 Task: Add Megafood Organic Ginger B12 Energy Gummies to the cart.
Action: Mouse pressed left at (28, 82)
Screenshot: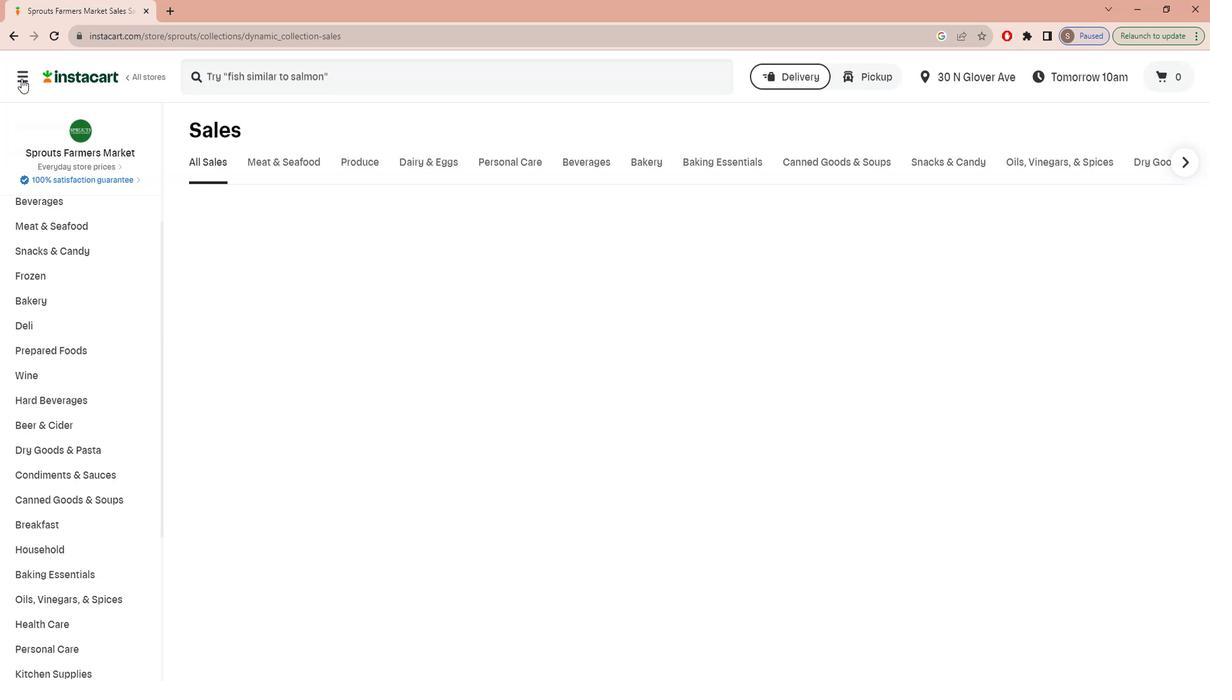 
Action: Mouse moved to (37, 166)
Screenshot: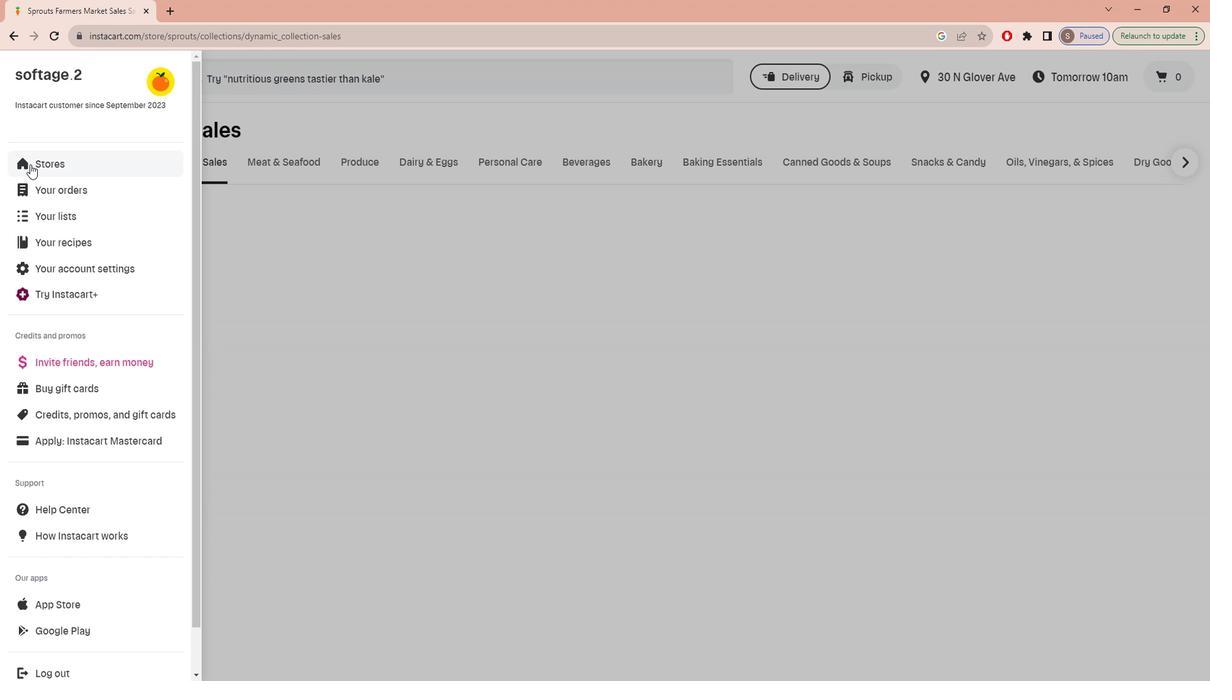 
Action: Mouse pressed left at (37, 166)
Screenshot: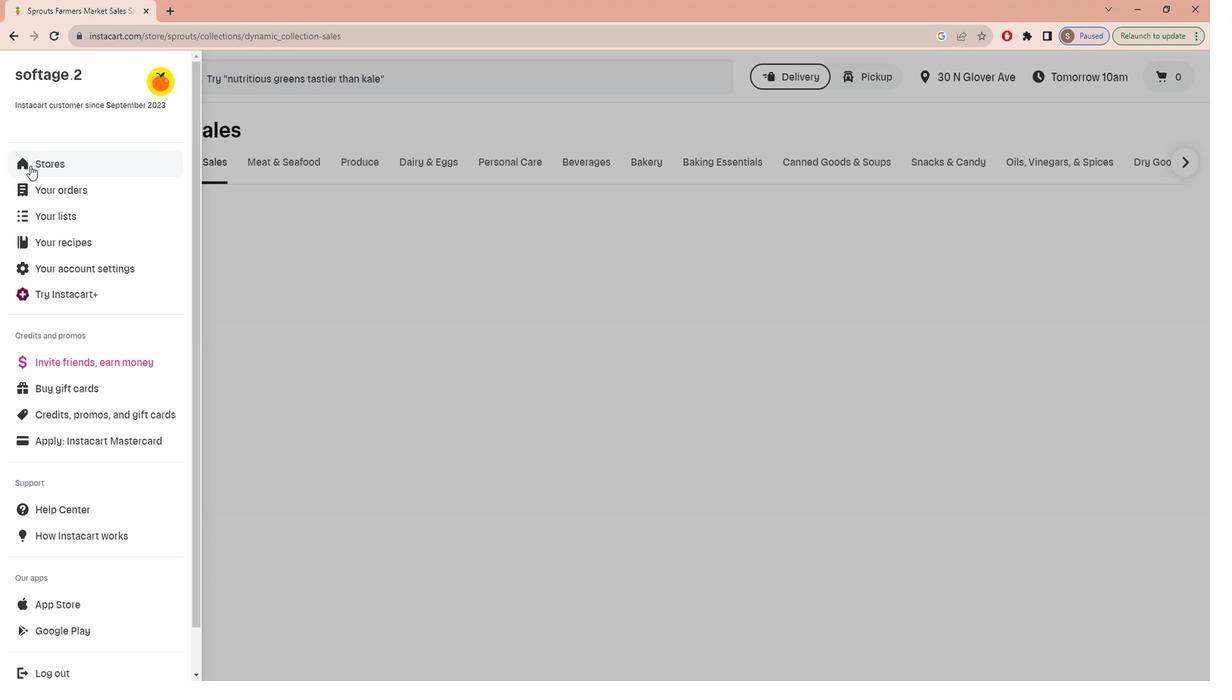 
Action: Mouse moved to (288, 139)
Screenshot: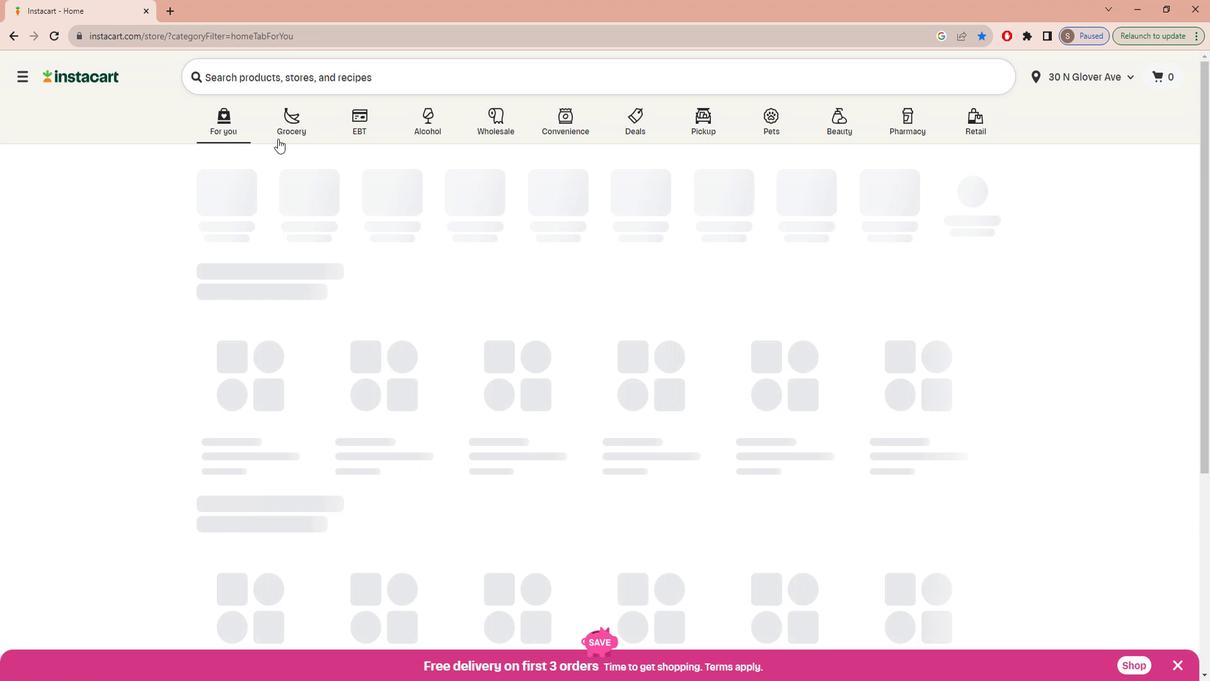 
Action: Mouse pressed left at (288, 139)
Screenshot: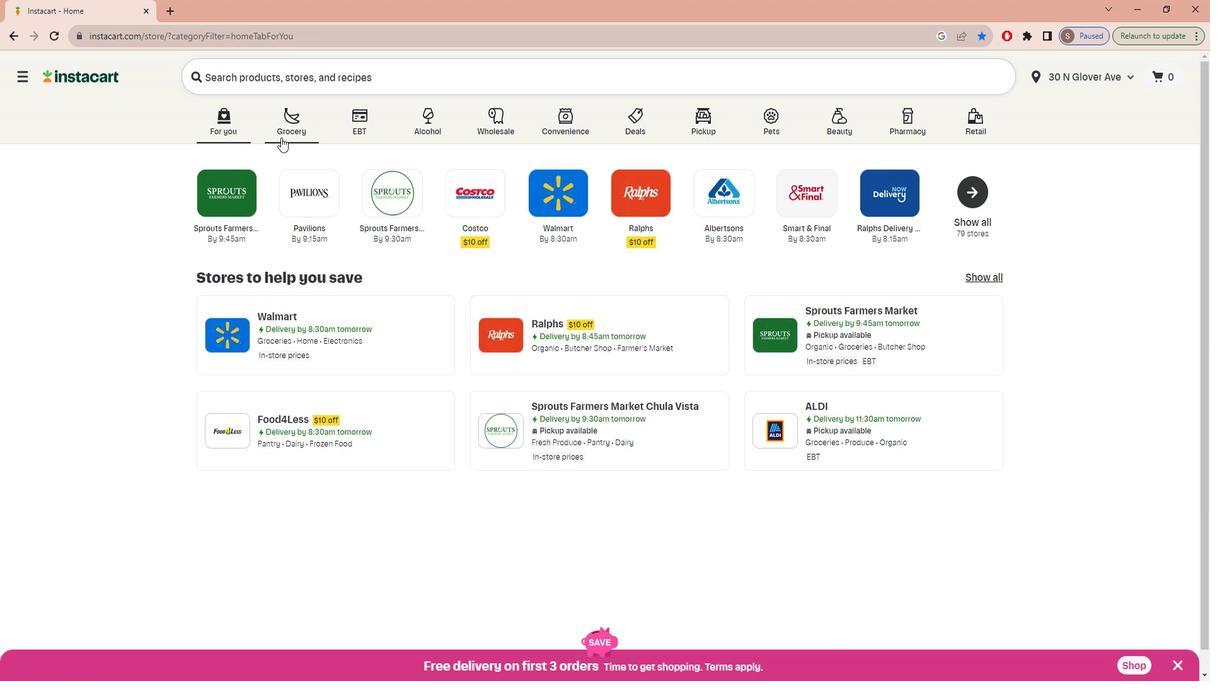 
Action: Mouse moved to (256, 362)
Screenshot: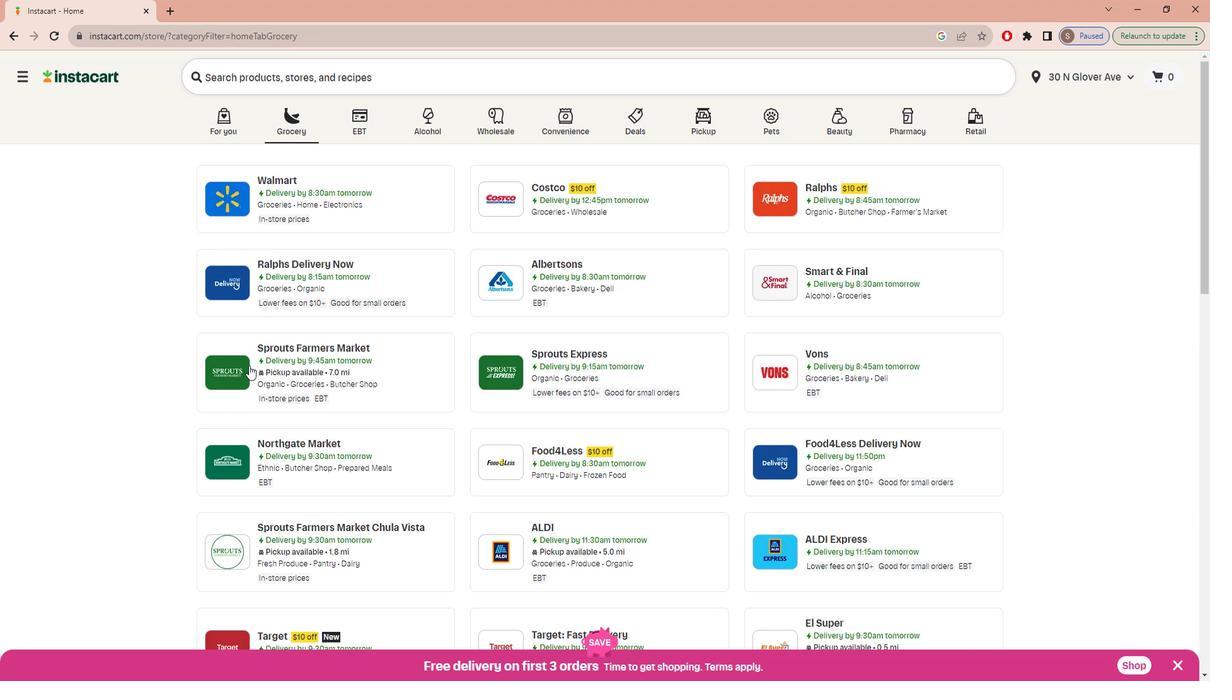 
Action: Mouse pressed left at (256, 362)
Screenshot: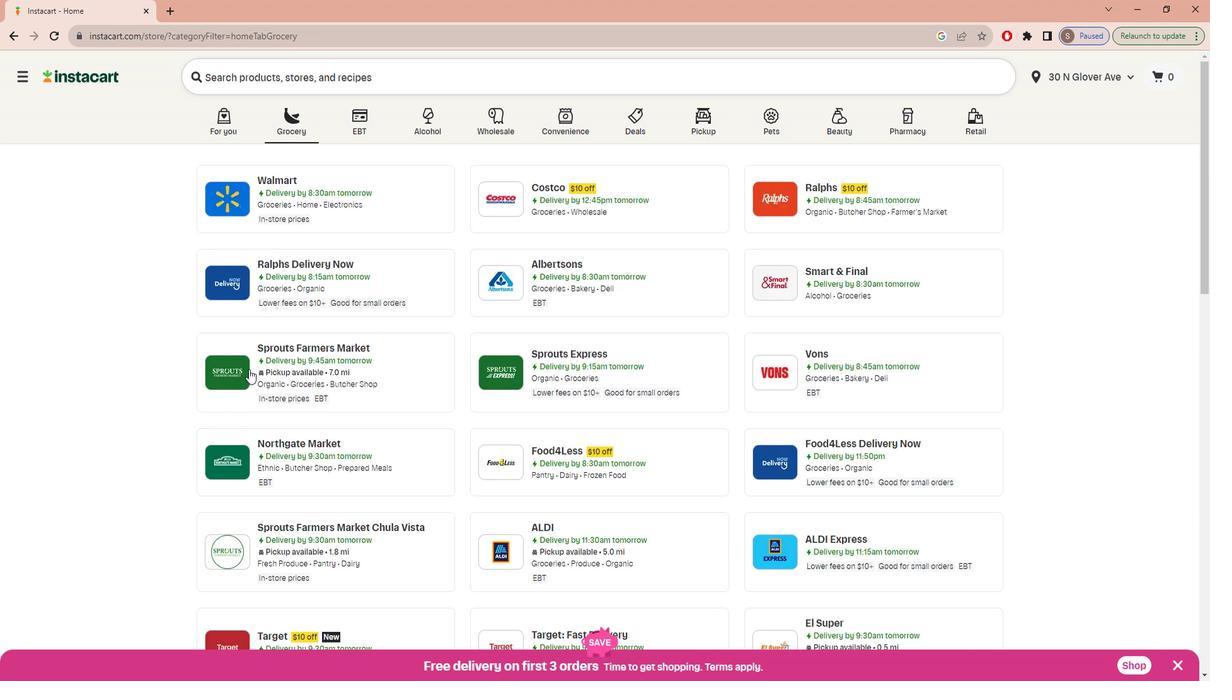
Action: Mouse moved to (116, 524)
Screenshot: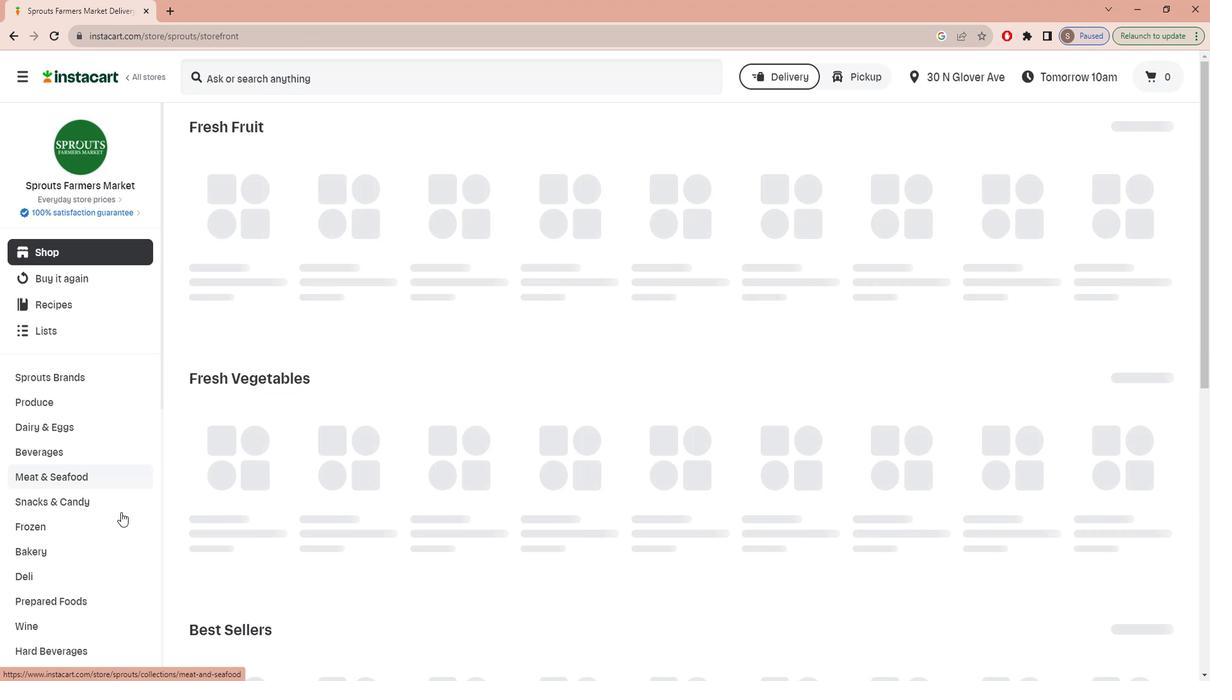 
Action: Mouse scrolled (116, 523) with delta (0, 0)
Screenshot: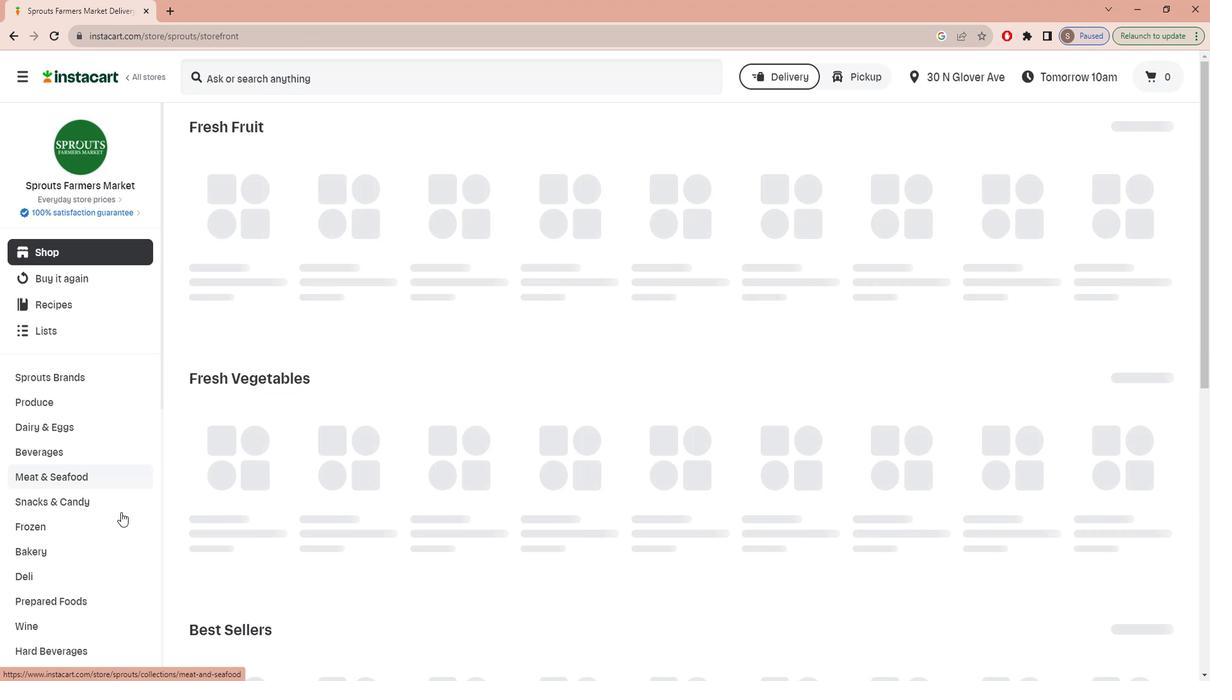 
Action: Mouse moved to (108, 536)
Screenshot: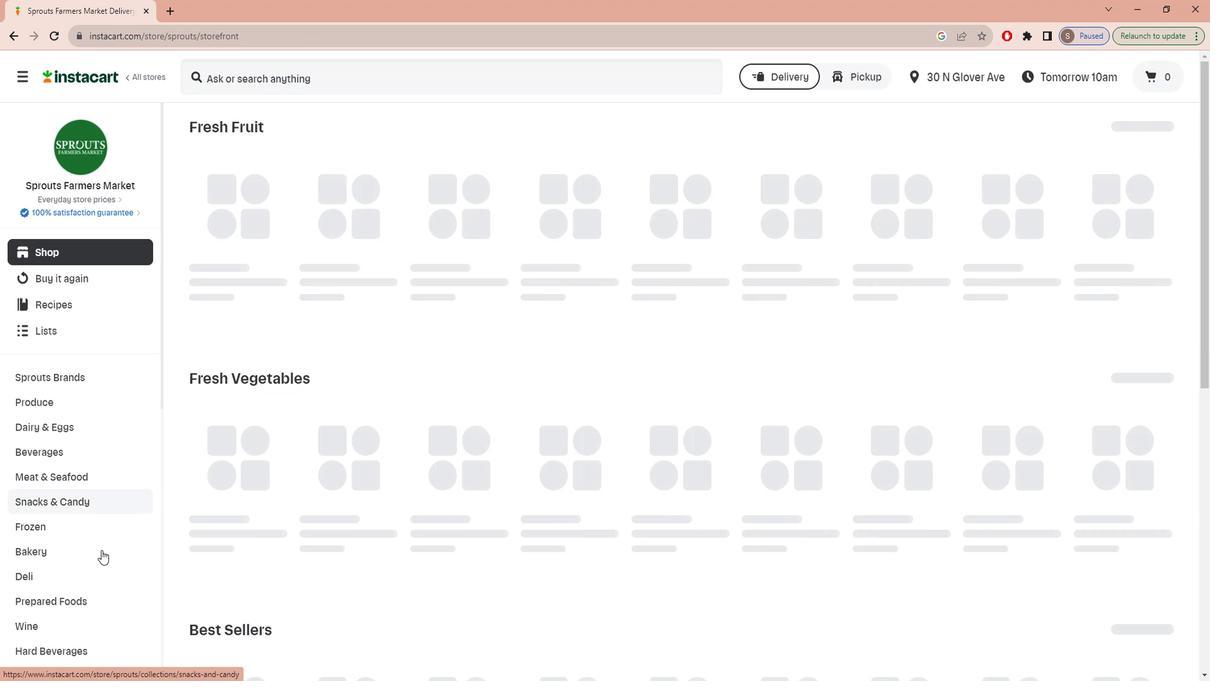 
Action: Mouse scrolled (108, 536) with delta (0, 0)
Screenshot: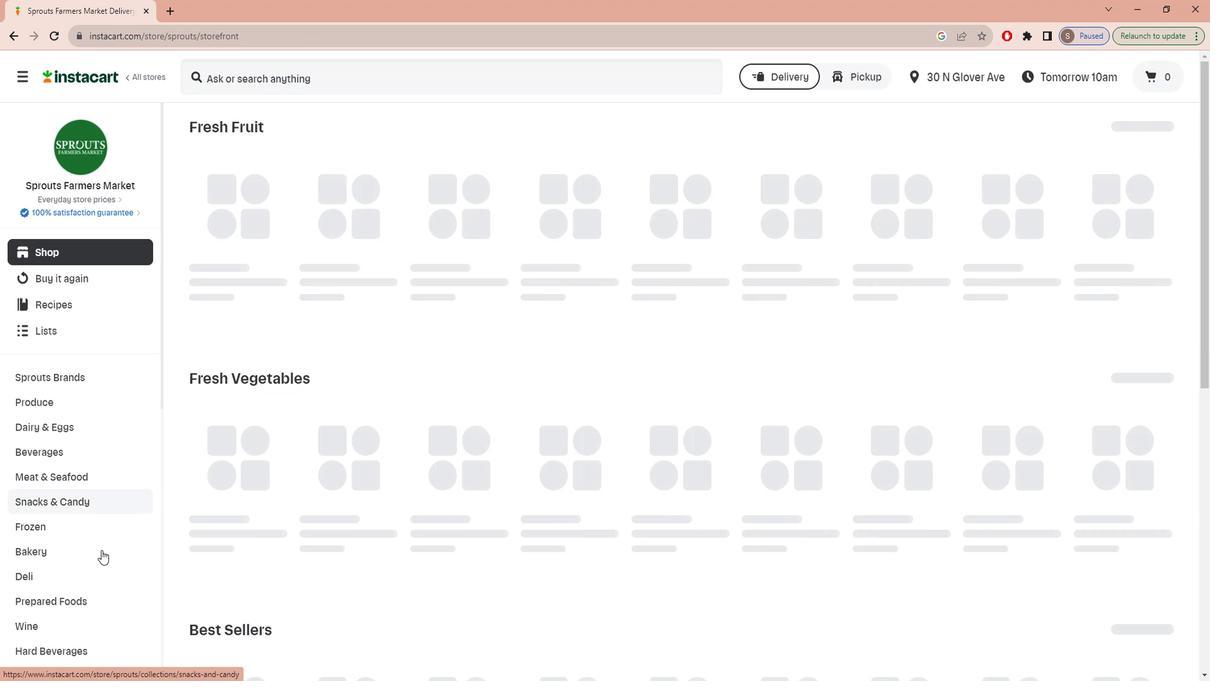 
Action: Mouse moved to (101, 548)
Screenshot: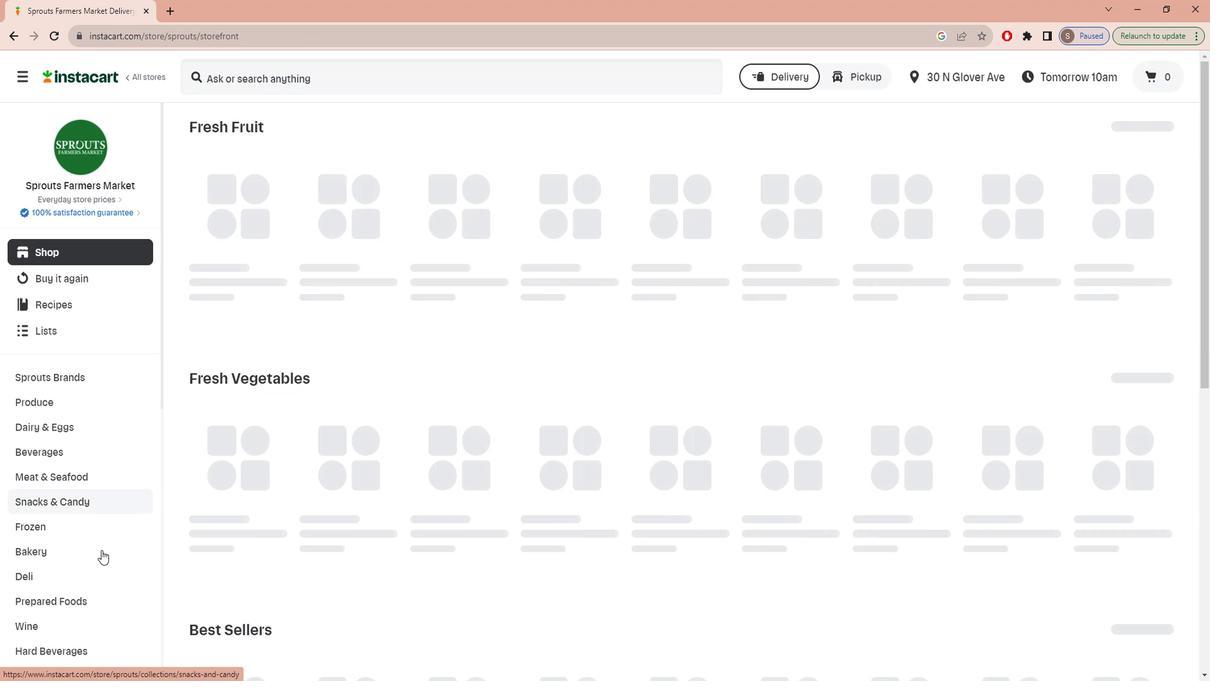
Action: Mouse scrolled (101, 548) with delta (0, 0)
Screenshot: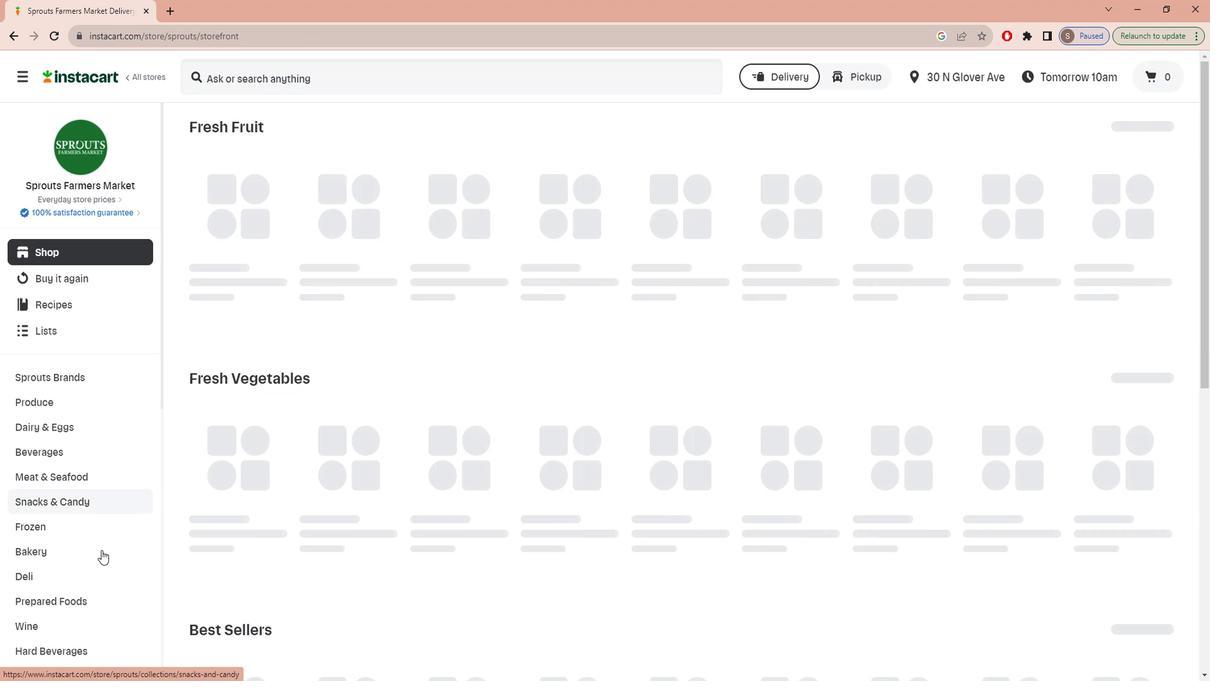 
Action: Mouse moved to (98, 555)
Screenshot: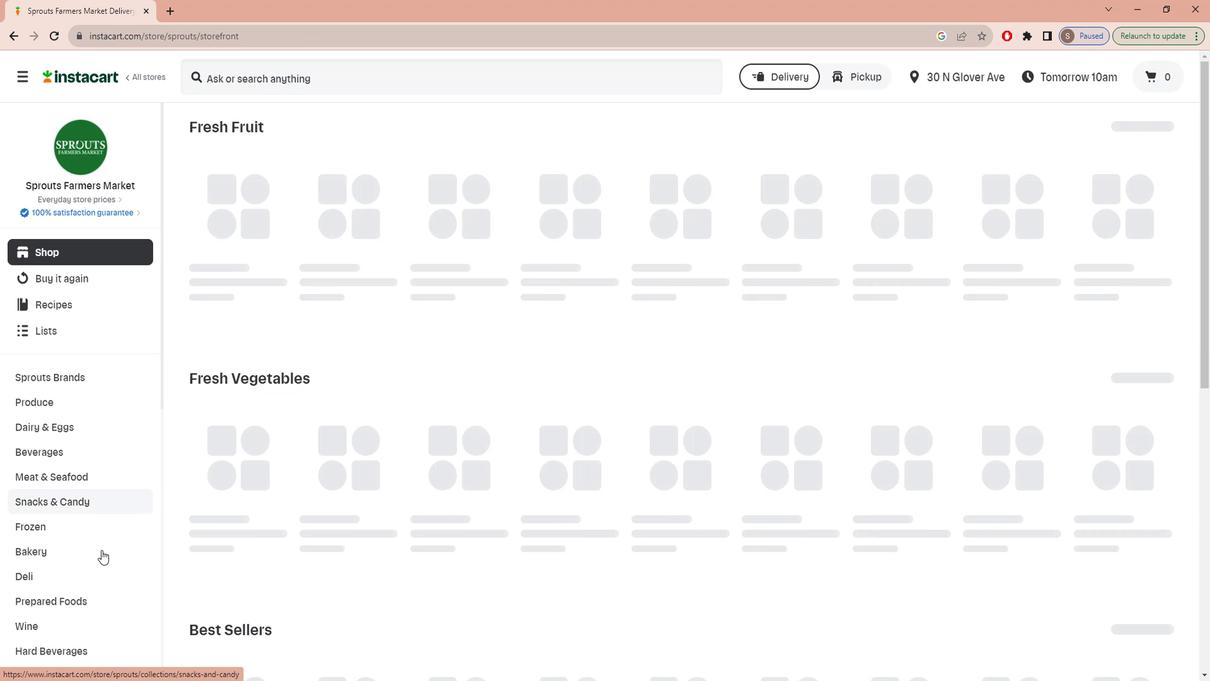 
Action: Mouse scrolled (98, 554) with delta (0, 0)
Screenshot: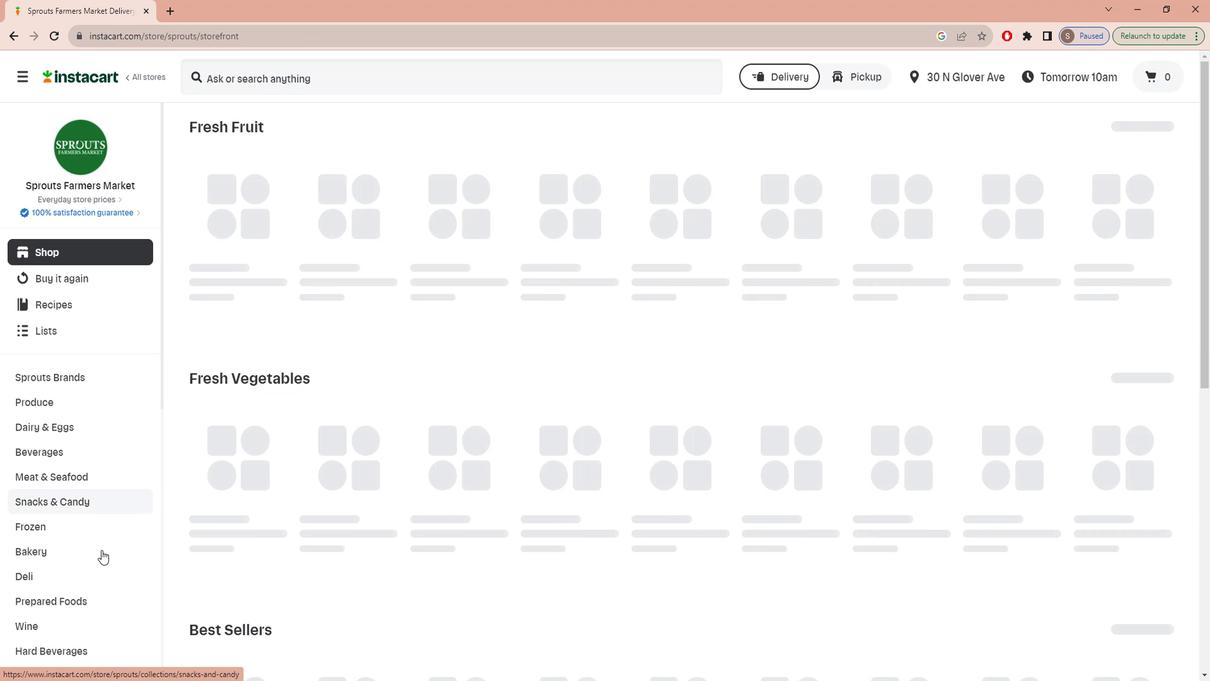 
Action: Mouse moved to (97, 558)
Screenshot: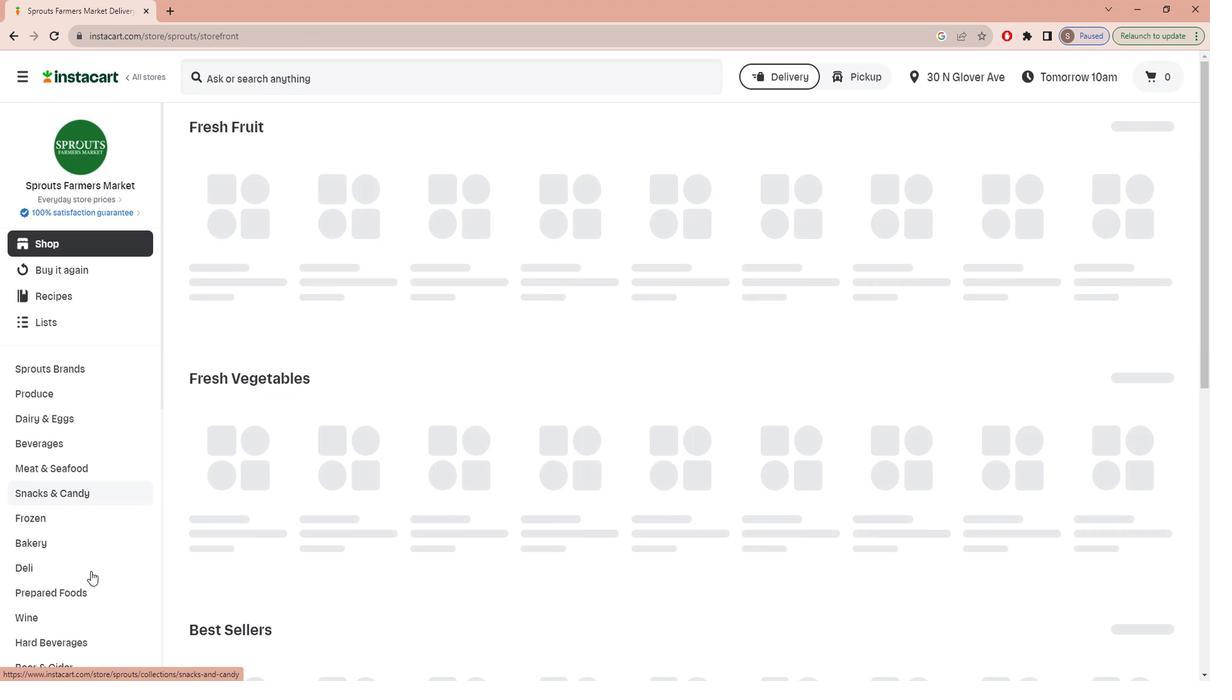 
Action: Mouse scrolled (97, 557) with delta (0, 0)
Screenshot: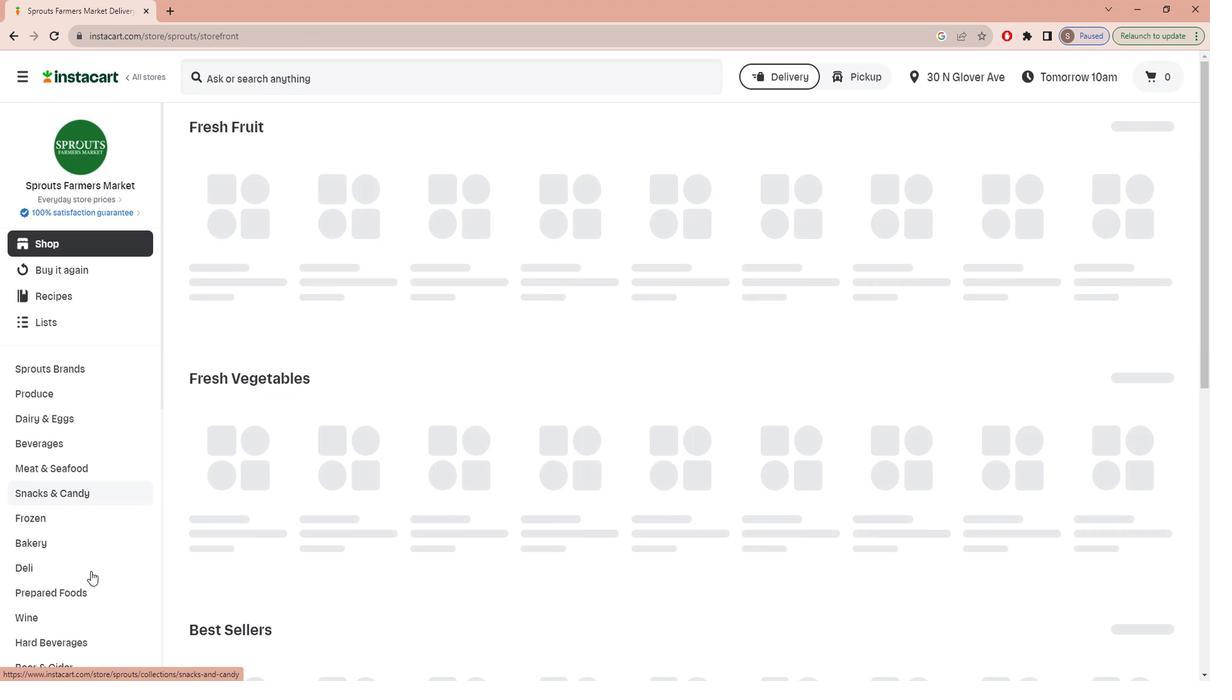 
Action: Mouse moved to (95, 561)
Screenshot: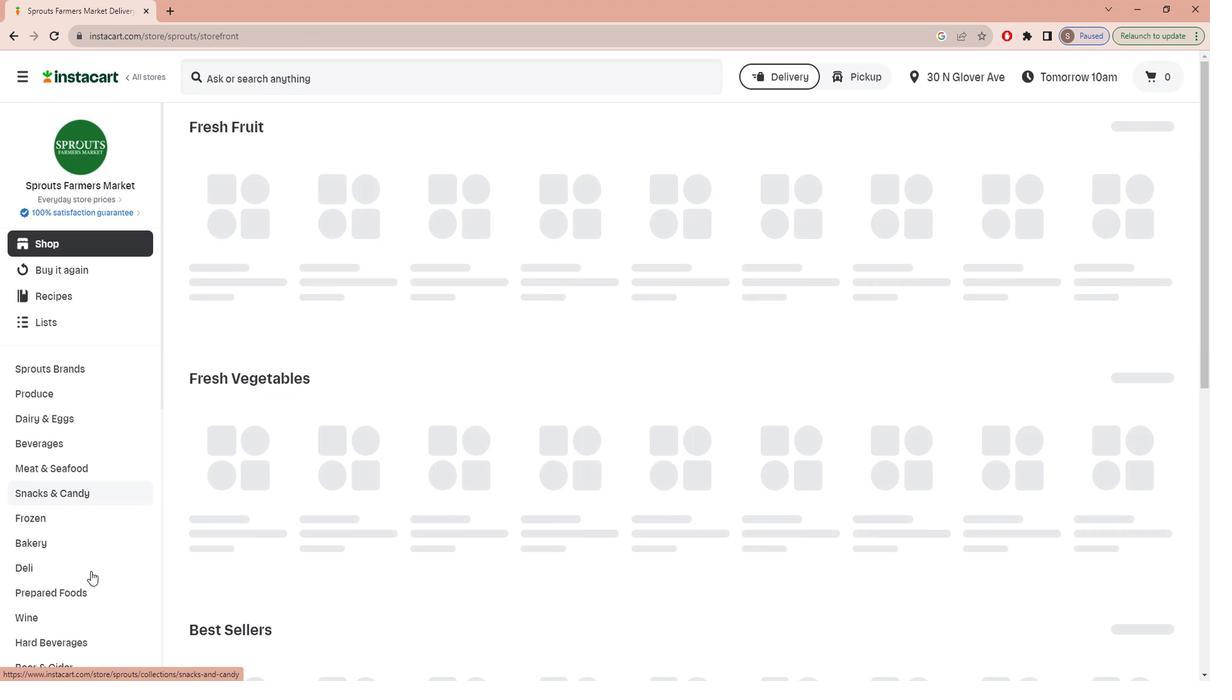 
Action: Mouse scrolled (95, 561) with delta (0, 0)
Screenshot: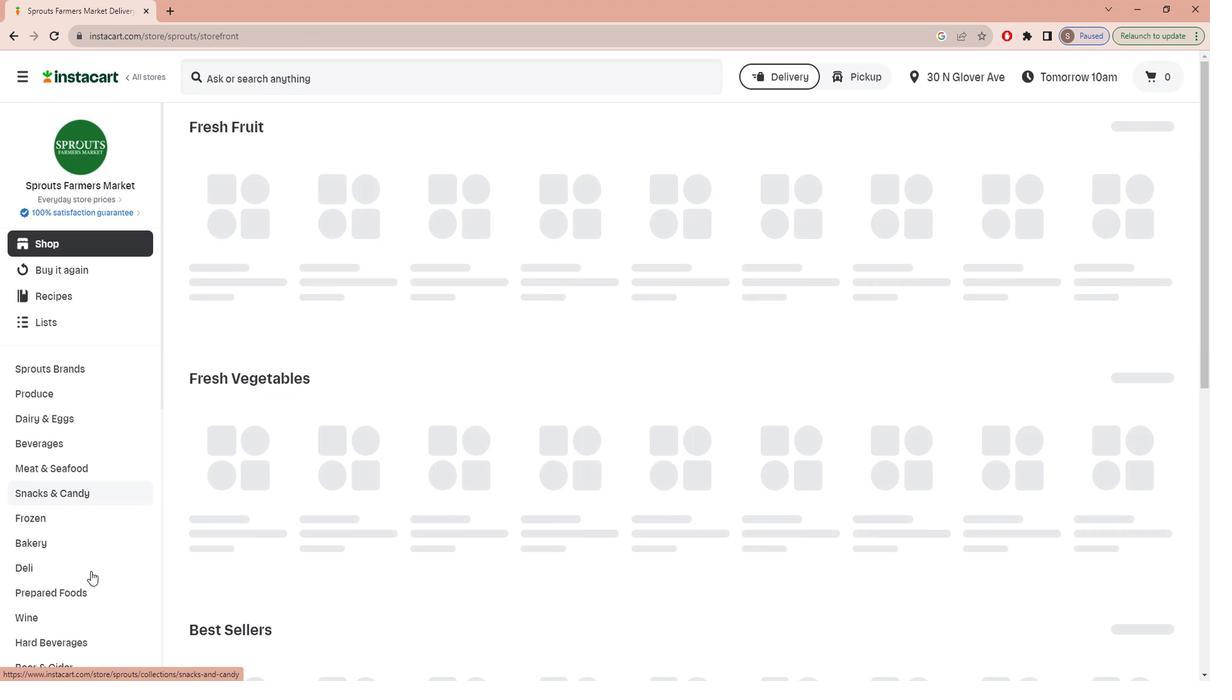
Action: Mouse moved to (92, 568)
Screenshot: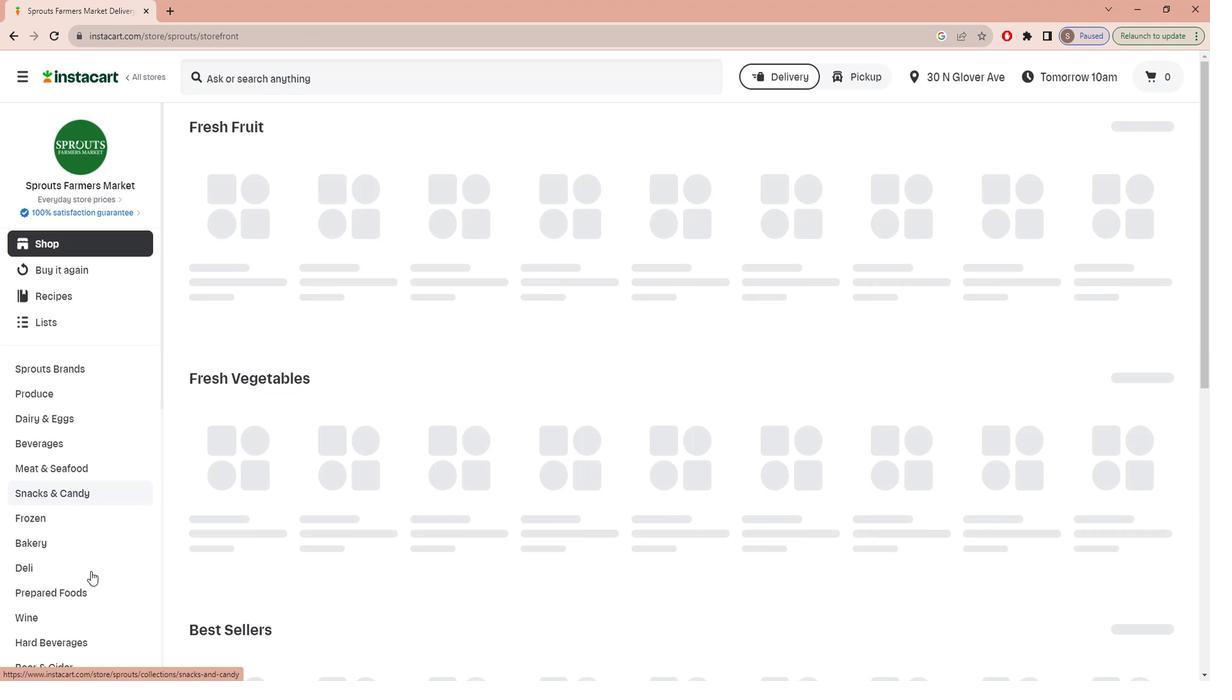 
Action: Mouse scrolled (92, 567) with delta (0, 0)
Screenshot: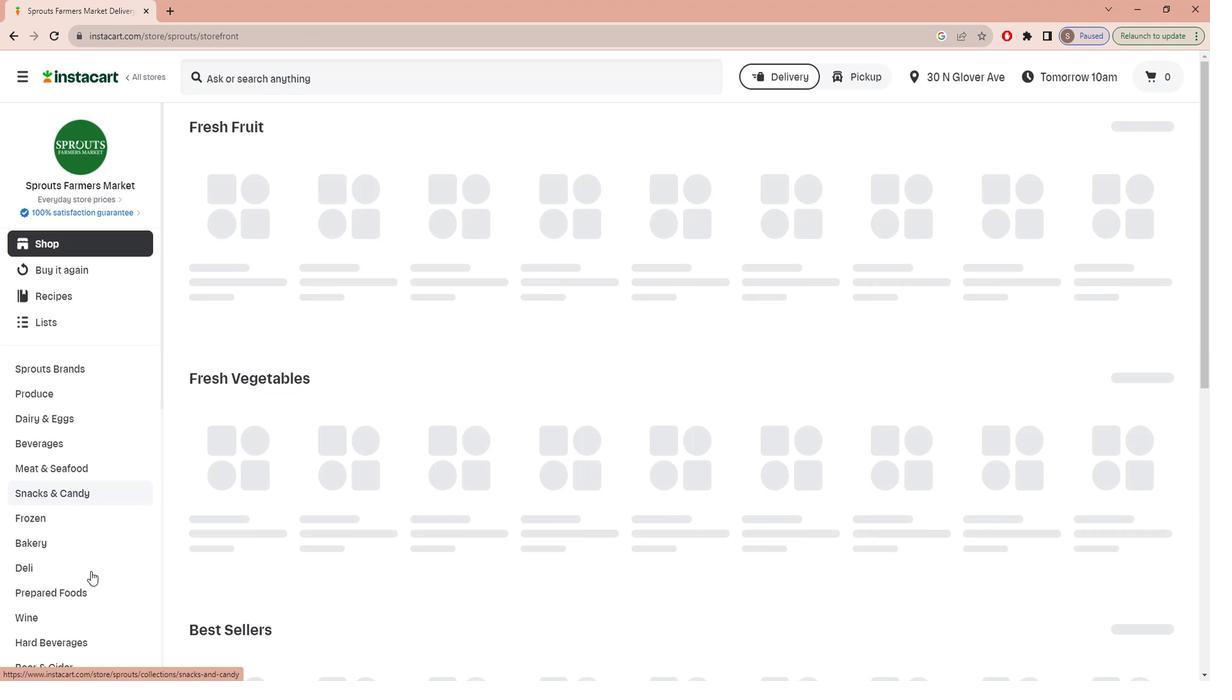 
Action: Mouse moved to (86, 595)
Screenshot: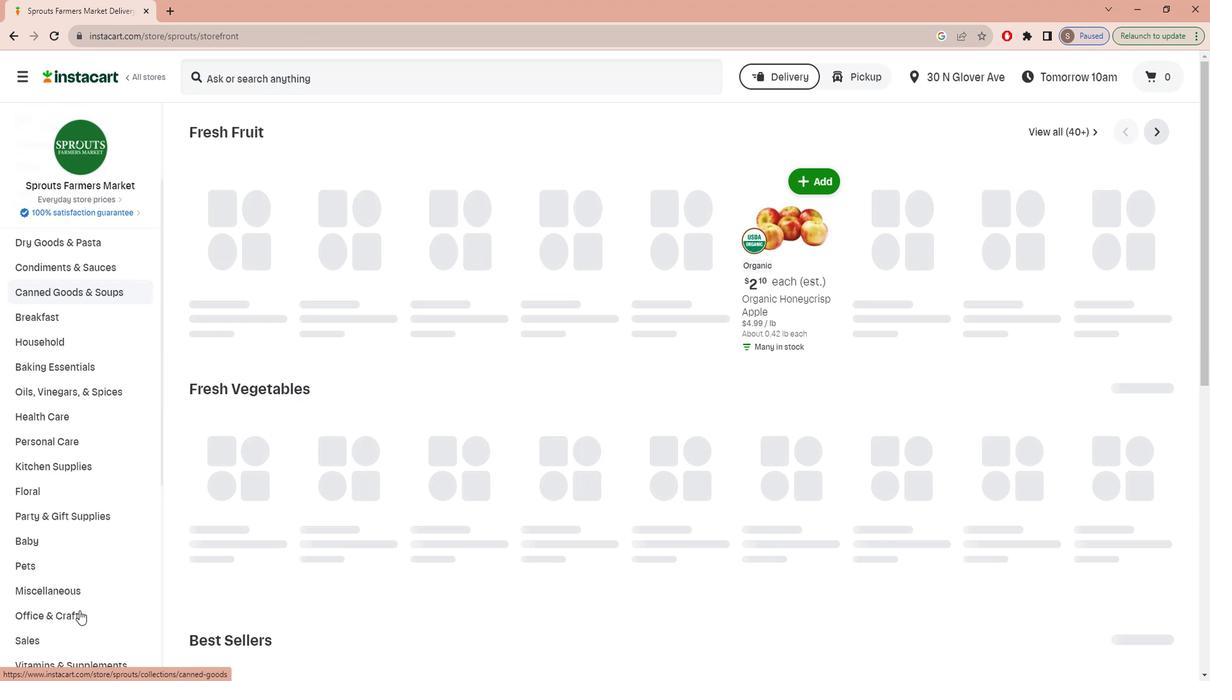 
Action: Mouse scrolled (86, 594) with delta (0, 0)
Screenshot: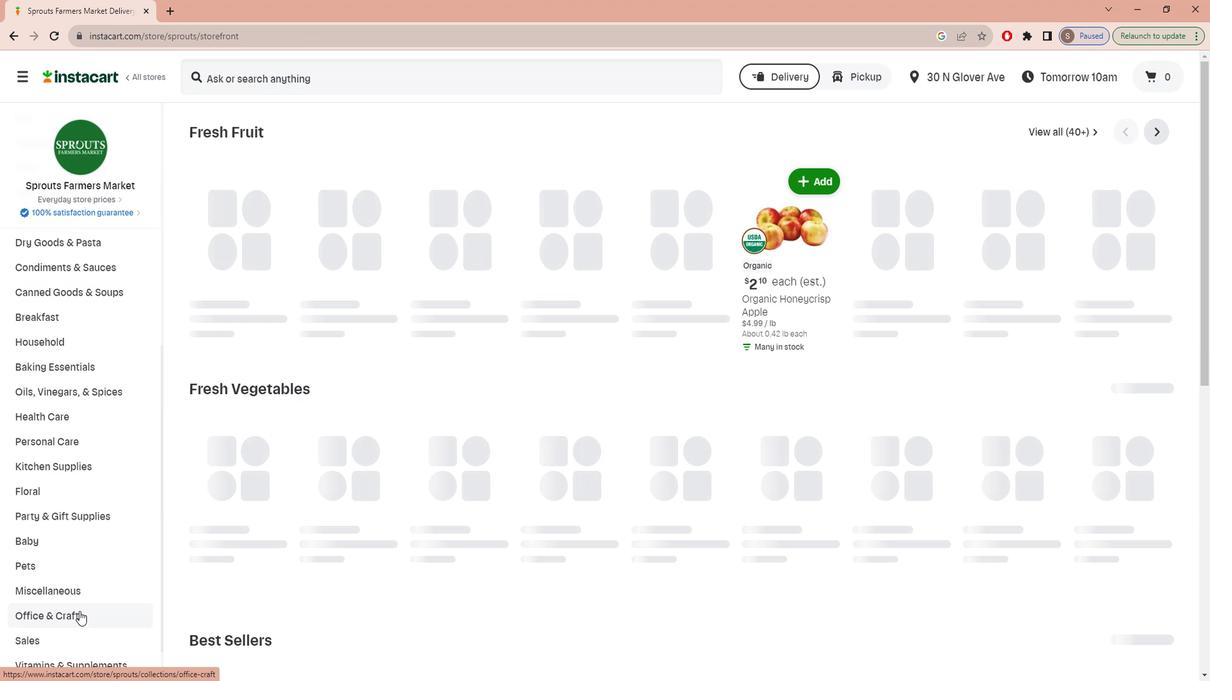 
Action: Mouse scrolled (86, 594) with delta (0, 0)
Screenshot: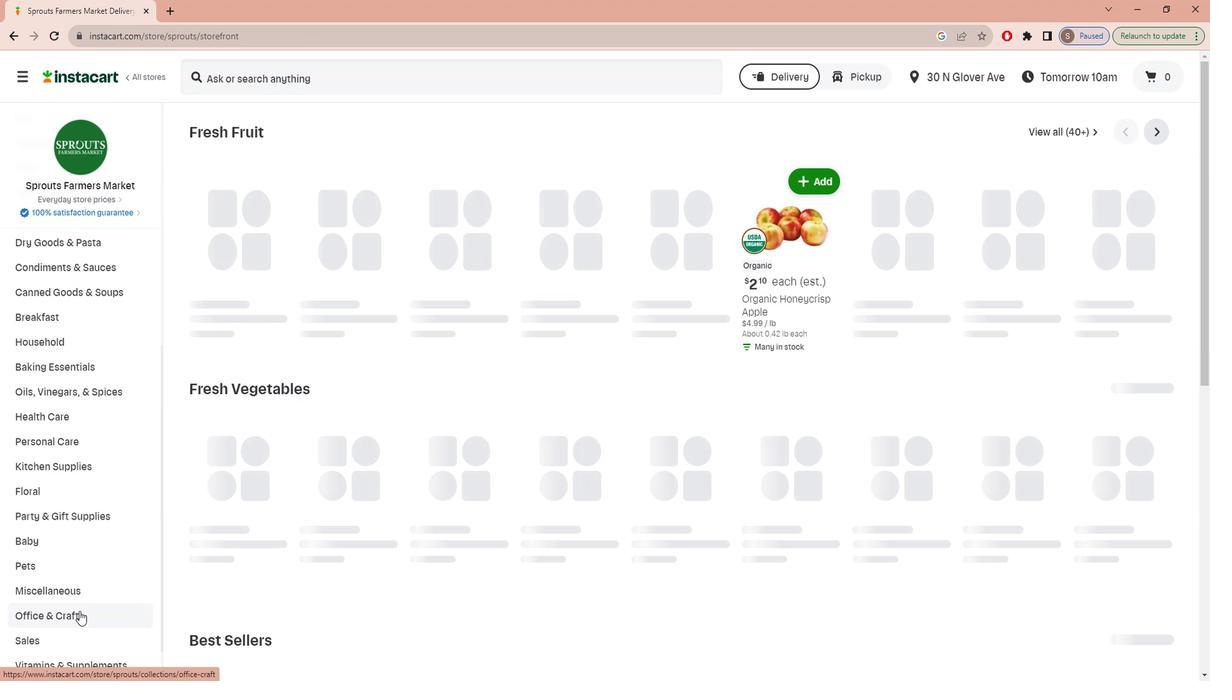
Action: Mouse scrolled (86, 594) with delta (0, 0)
Screenshot: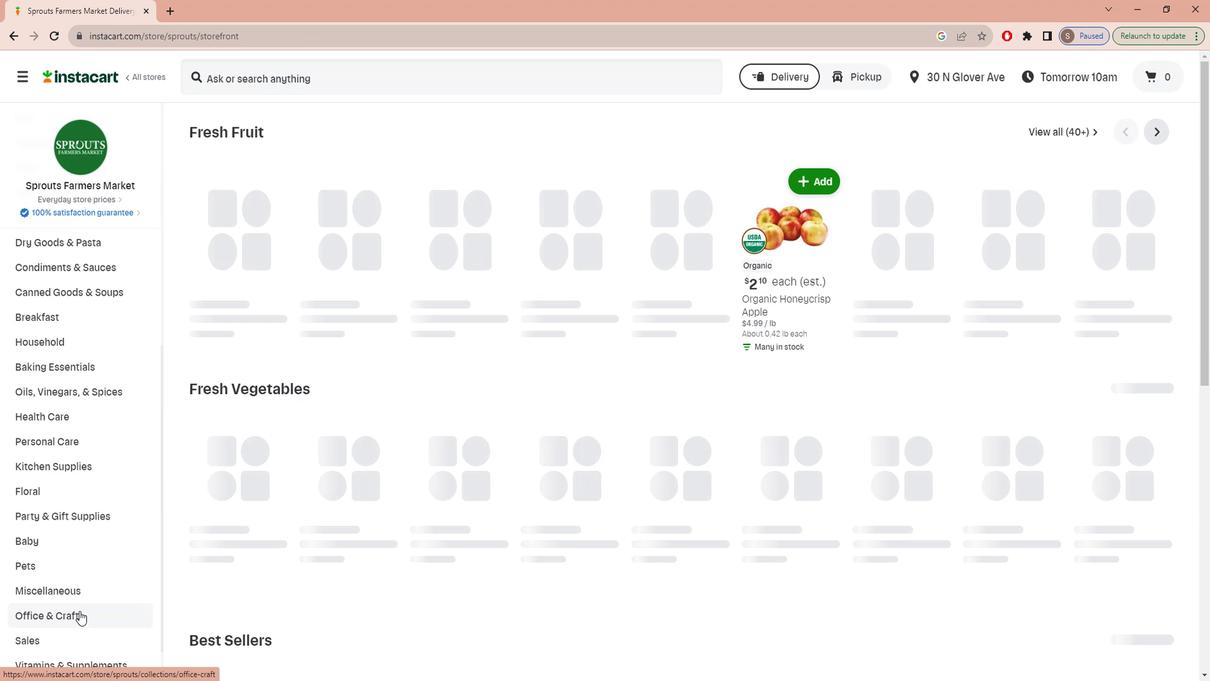 
Action: Mouse scrolled (86, 594) with delta (0, 0)
Screenshot: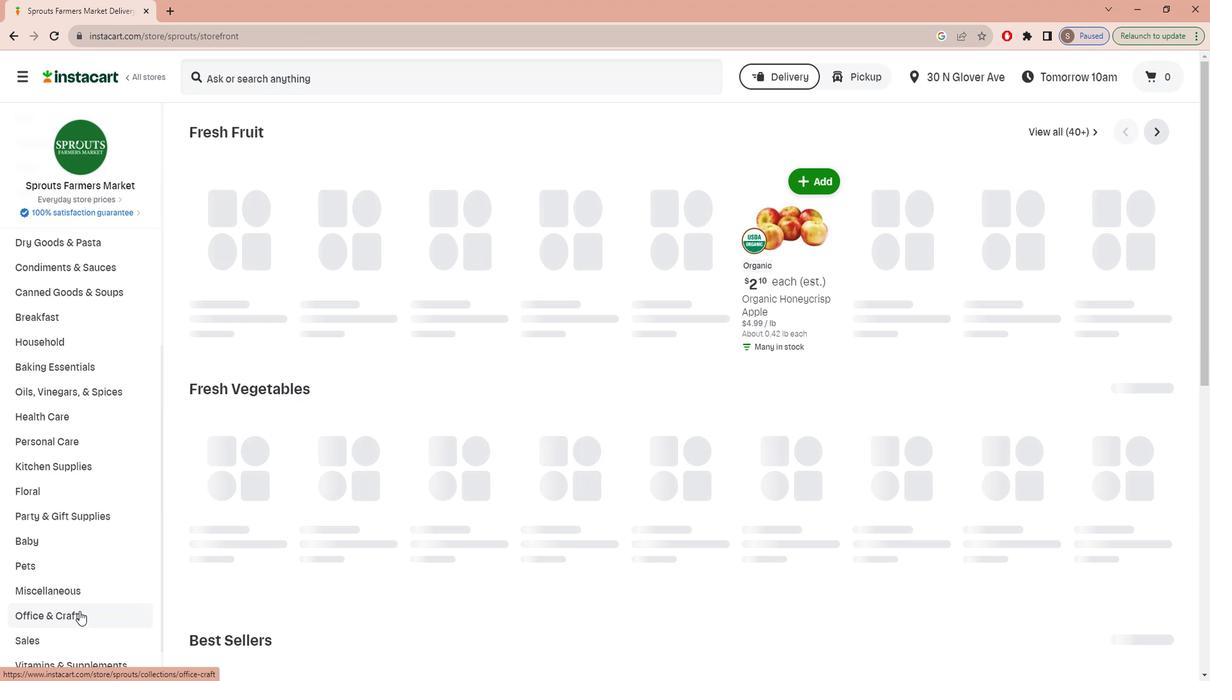 
Action: Mouse pressed left at (86, 595)
Screenshot: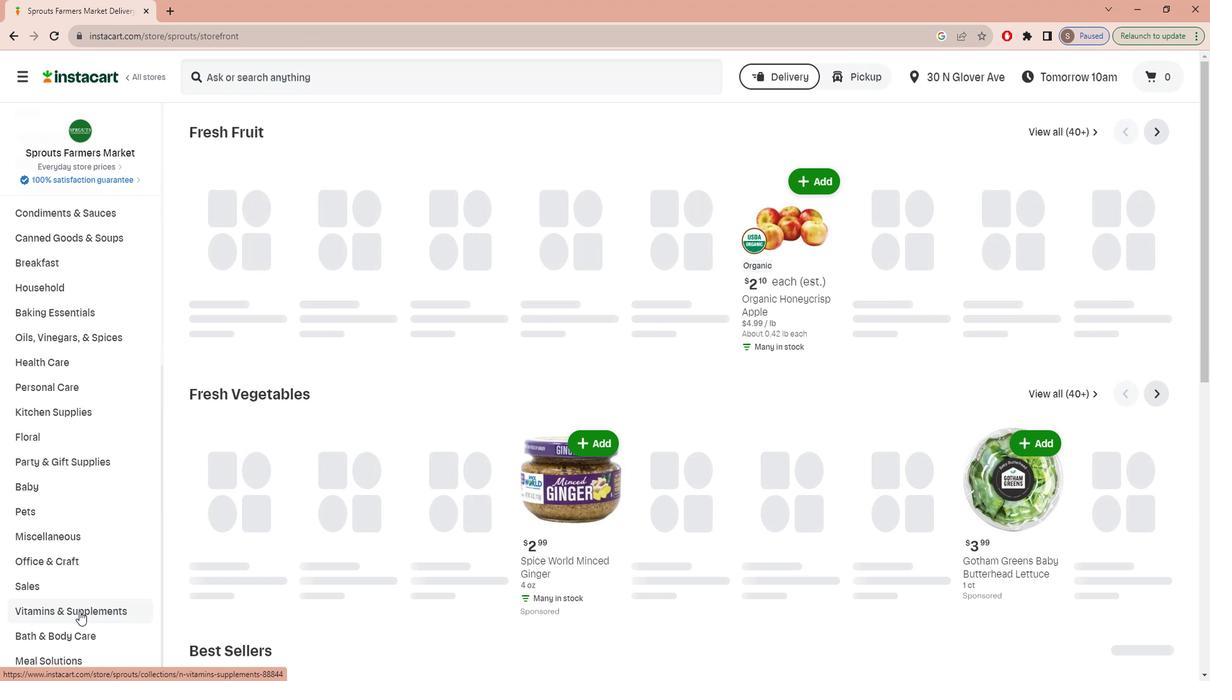
Action: Mouse moved to (1178, 161)
Screenshot: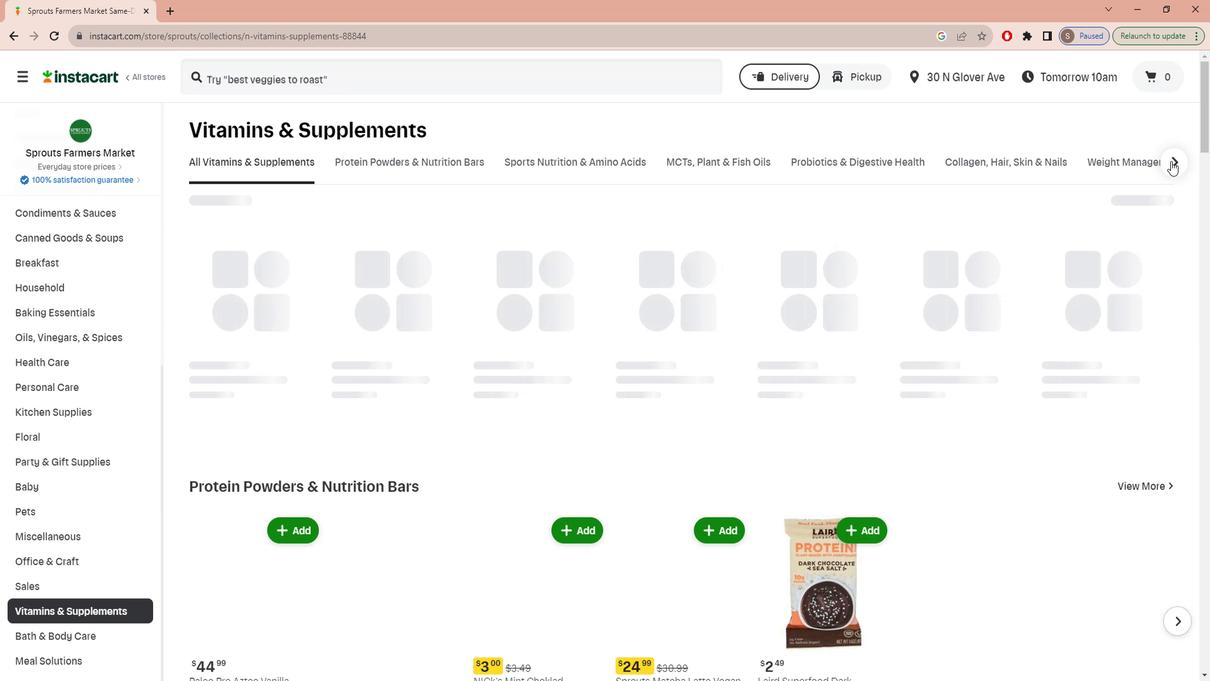 
Action: Mouse pressed left at (1178, 161)
Screenshot: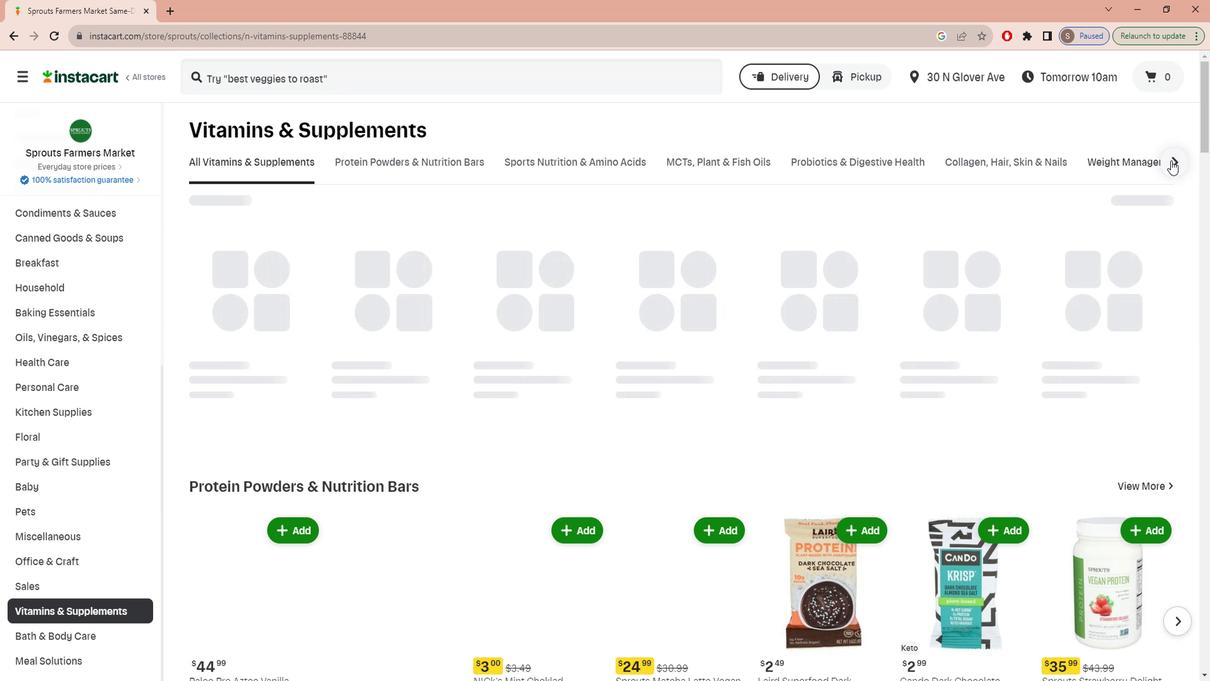 
Action: Mouse moved to (870, 162)
Screenshot: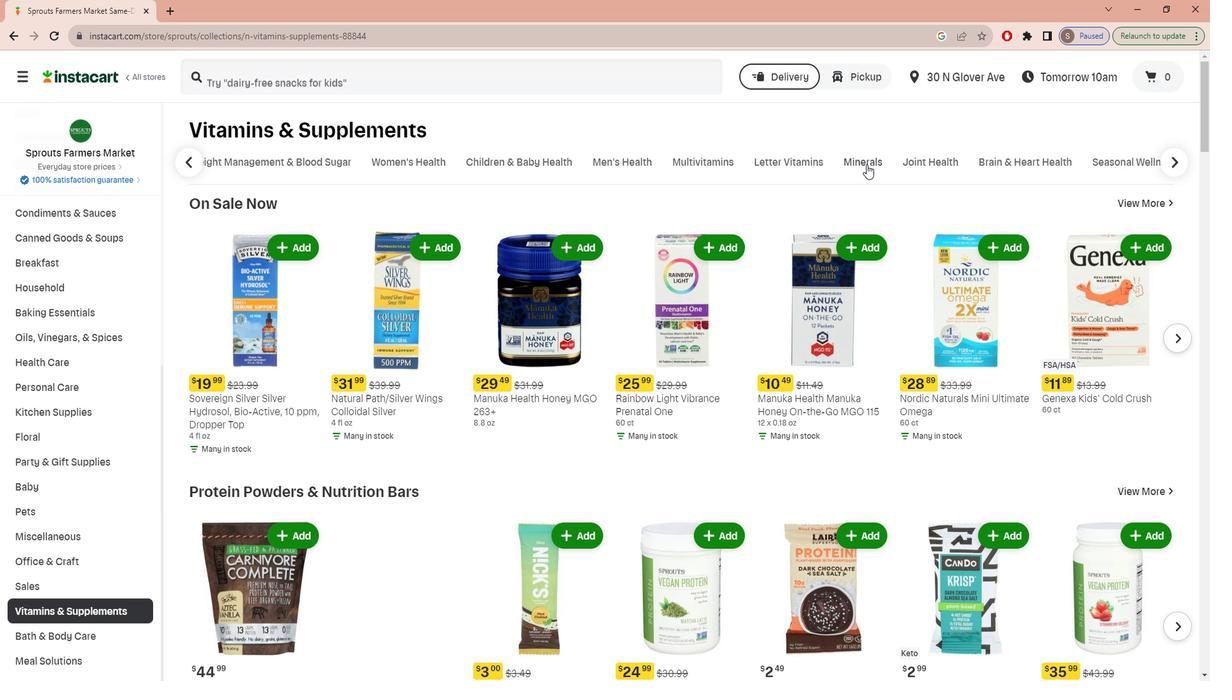 
Action: Mouse pressed left at (870, 162)
Screenshot: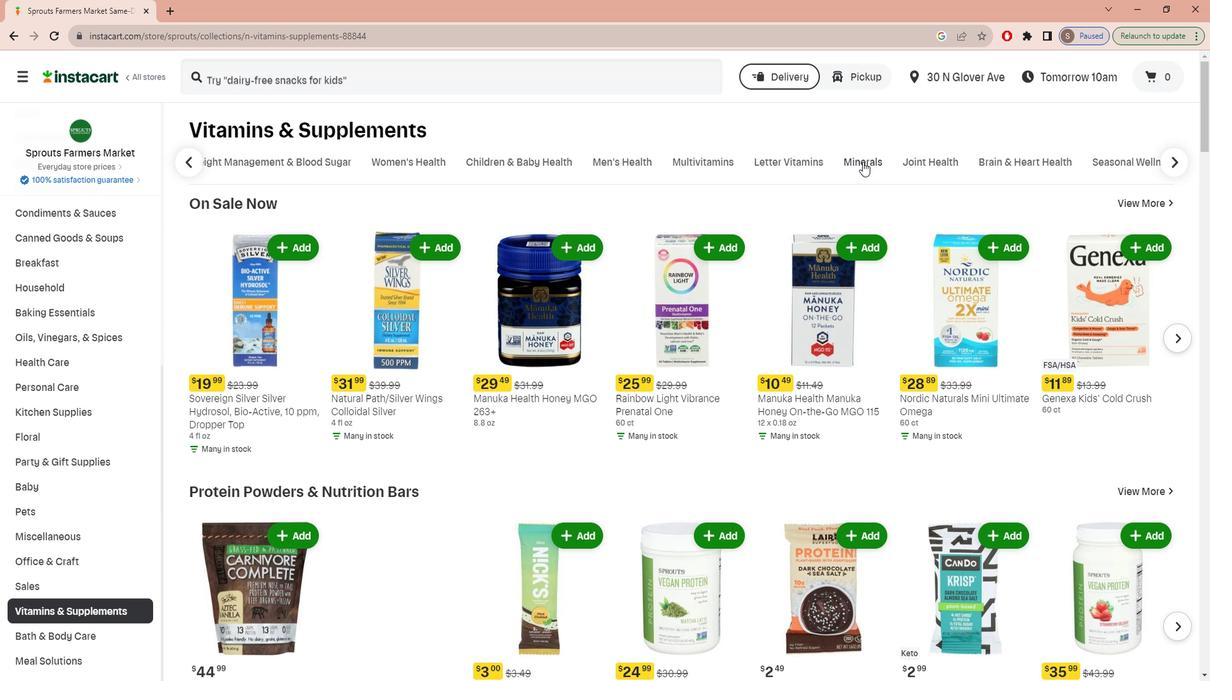 
Action: Mouse moved to (418, 85)
Screenshot: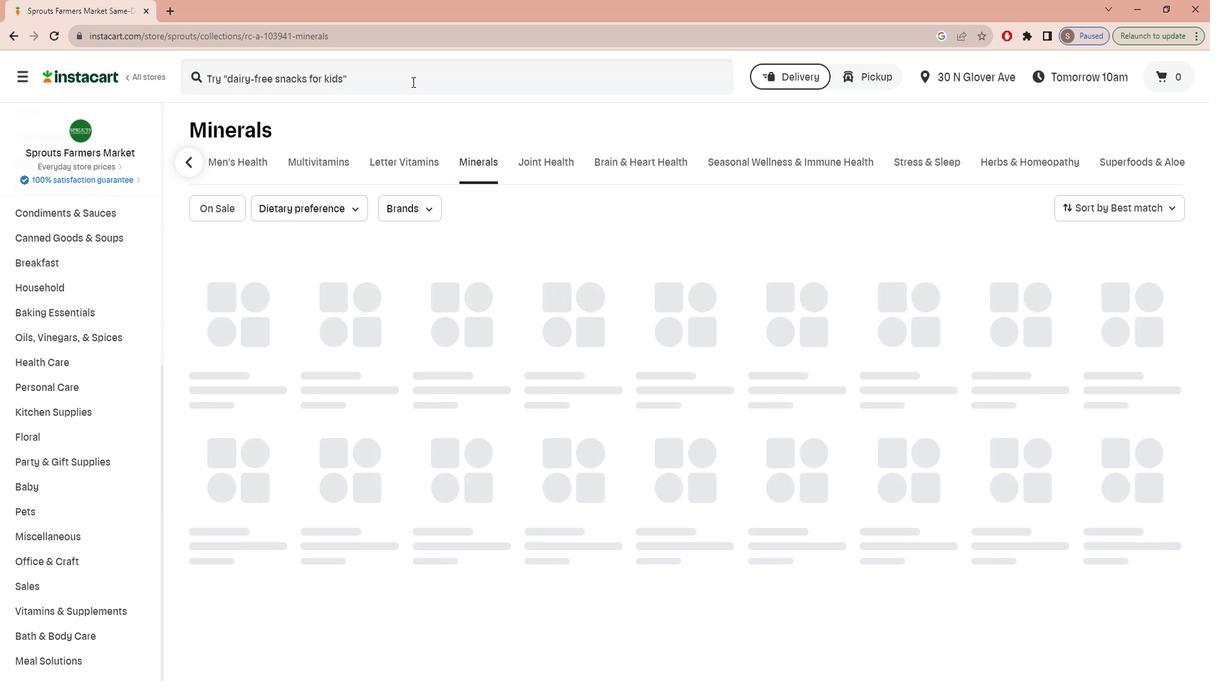 
Action: Mouse pressed left at (418, 85)
Screenshot: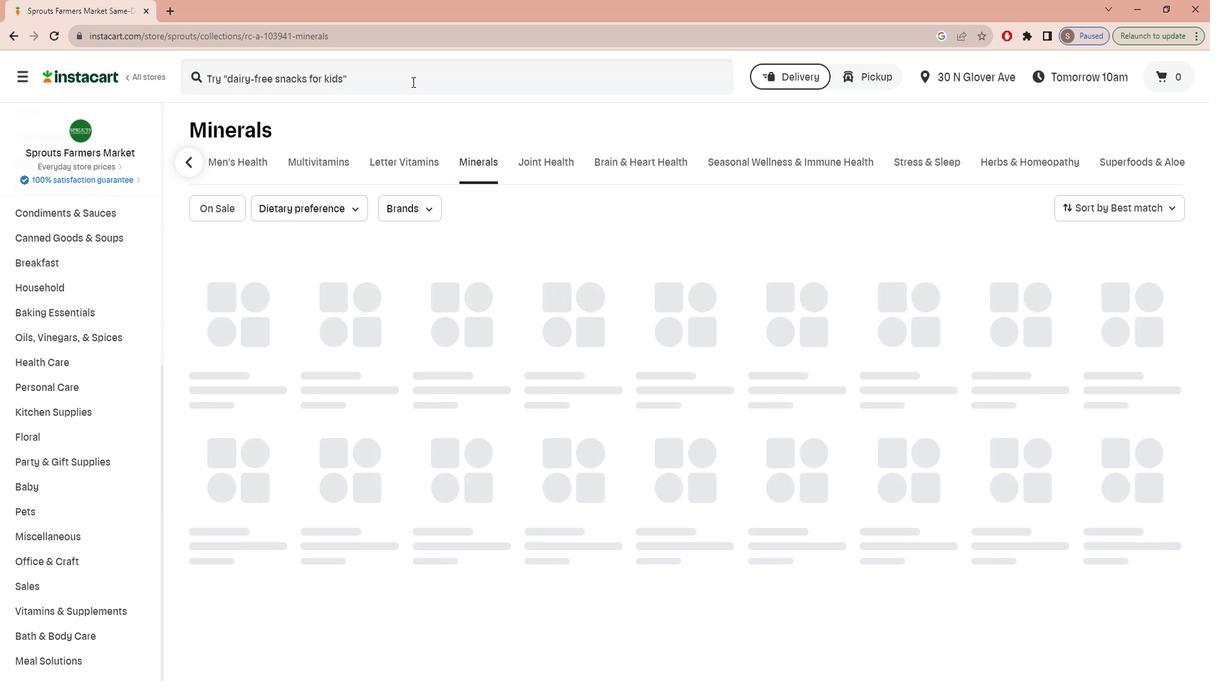 
Action: Key pressed m<Key.caps_lock>EGAFOOD<Key.space><Key.caps_lock>o<Key.caps_lock>RGANIC<Key.space><Key.caps_lock>g<Key.caps_lock>INGER<Key.space><Key.caps_lock>b12<Key.space>e<Key.caps_lock>NERGY<Key.space><Key.caps_lock>g<Key.caps_lock>UMMIES<Key.enter>
Screenshot: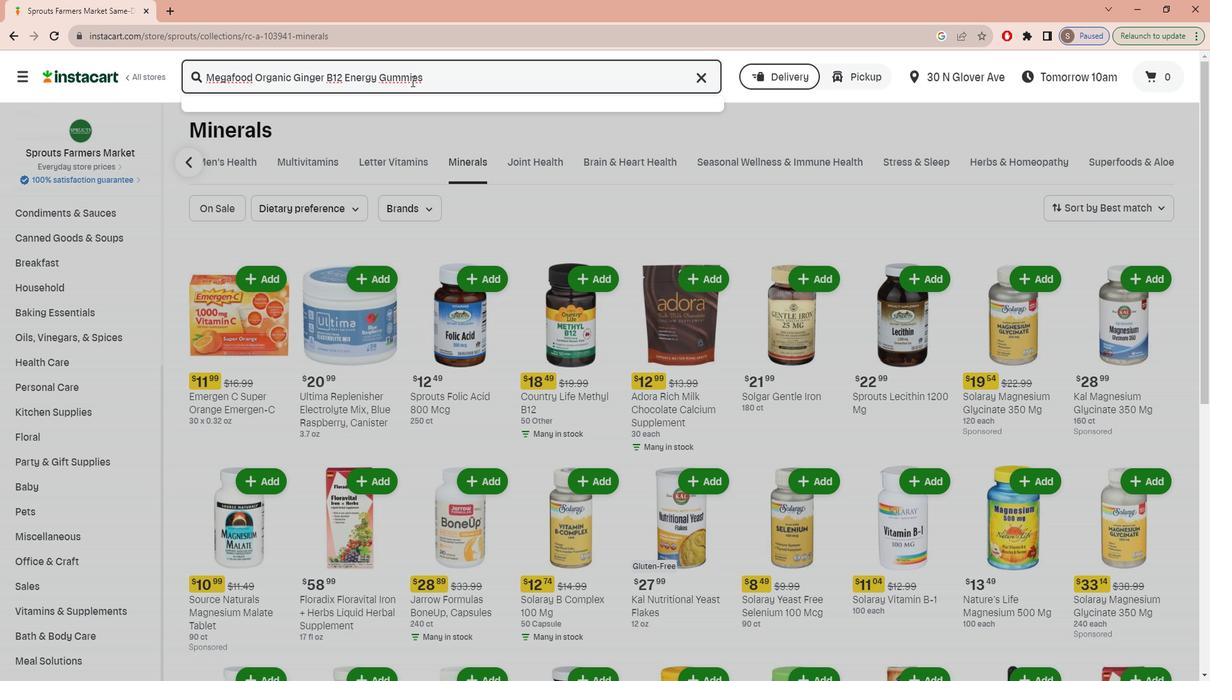 
Action: Mouse moved to (357, 209)
Screenshot: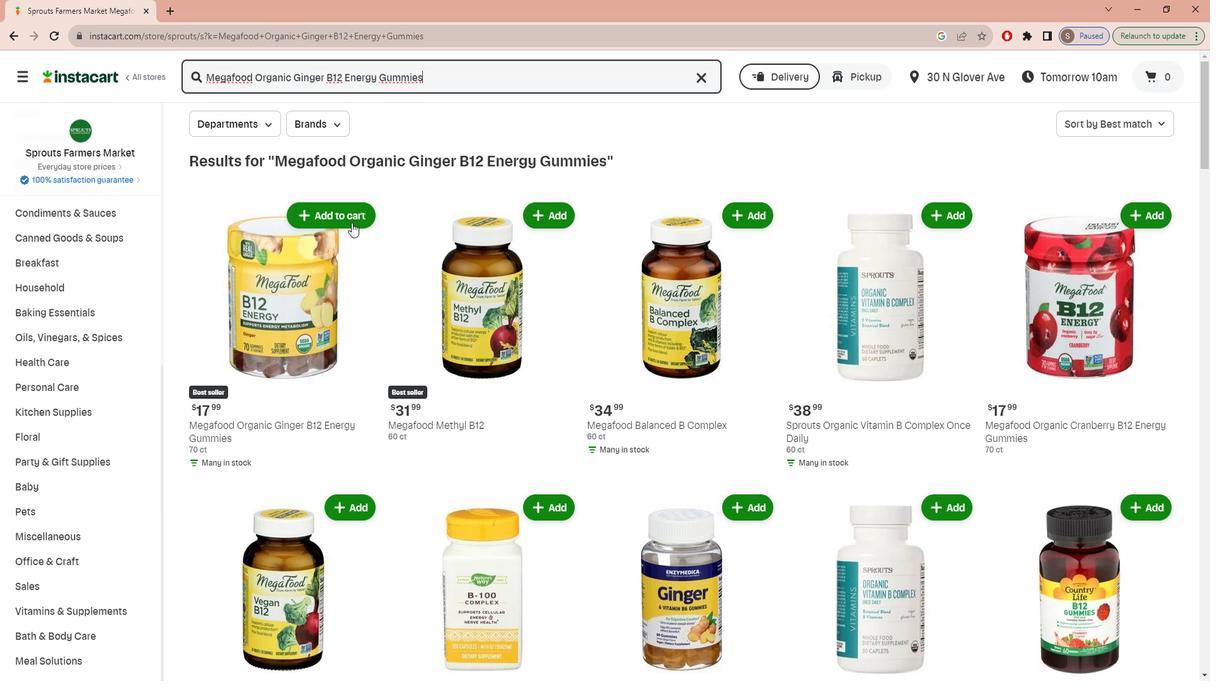 
Action: Mouse pressed left at (357, 209)
Screenshot: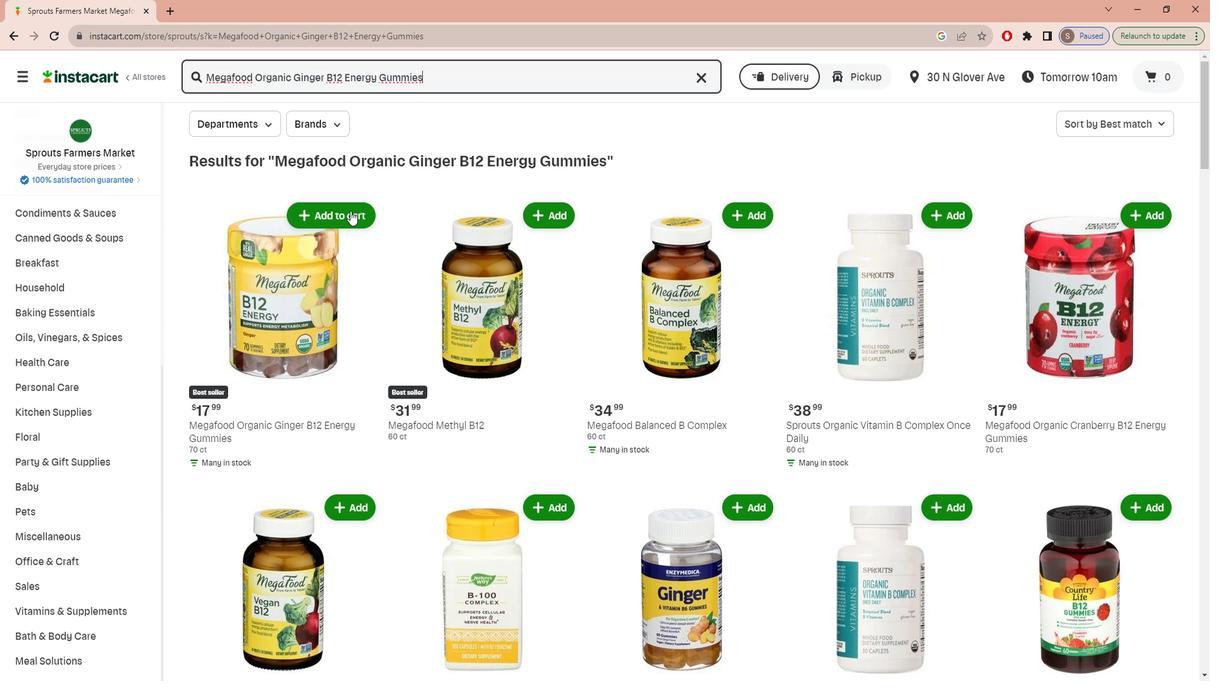 
Action: Mouse moved to (377, 295)
Screenshot: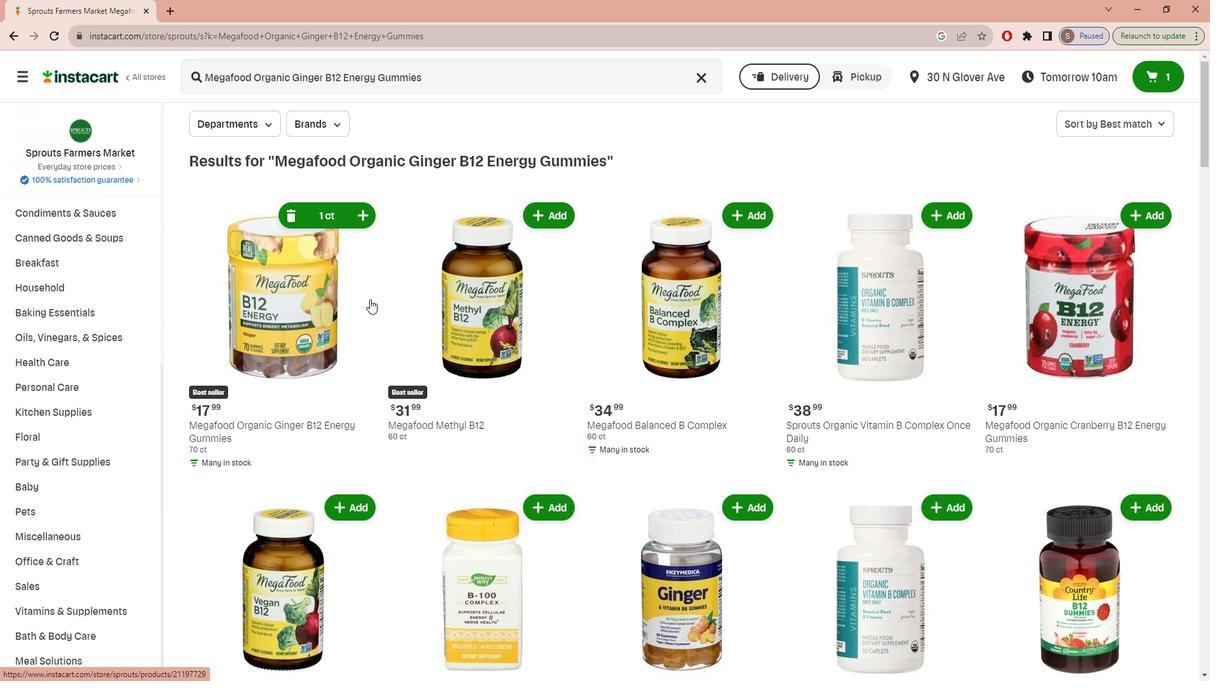 
